 Task: Send a "Do Not Track" request with your browsing traffic.
Action: Mouse moved to (1105, 28)
Screenshot: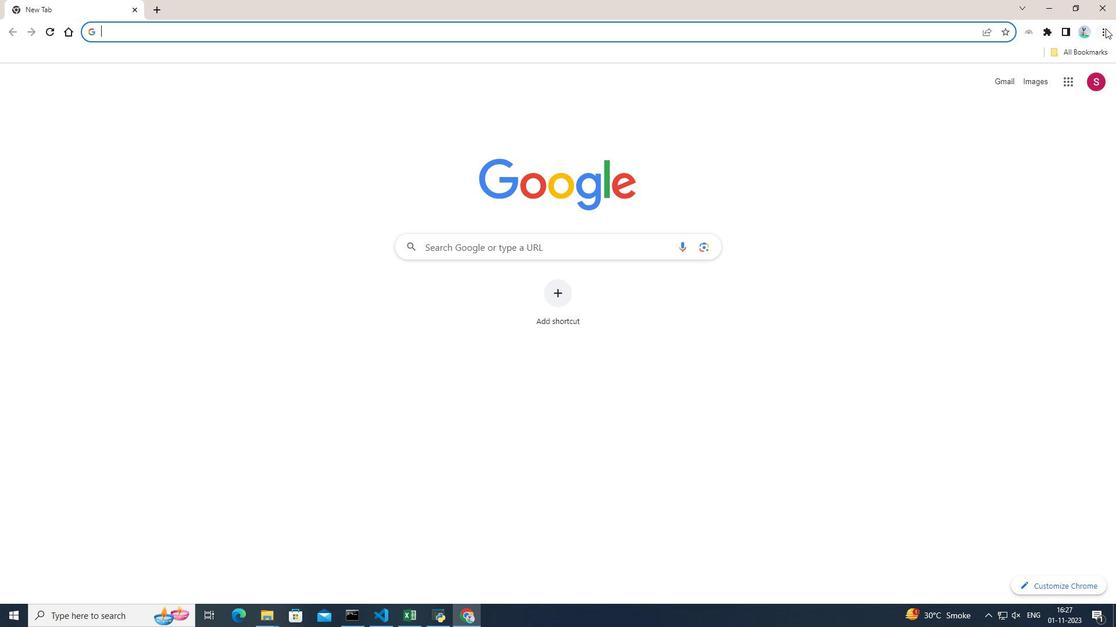 
Action: Mouse pressed left at (1105, 28)
Screenshot: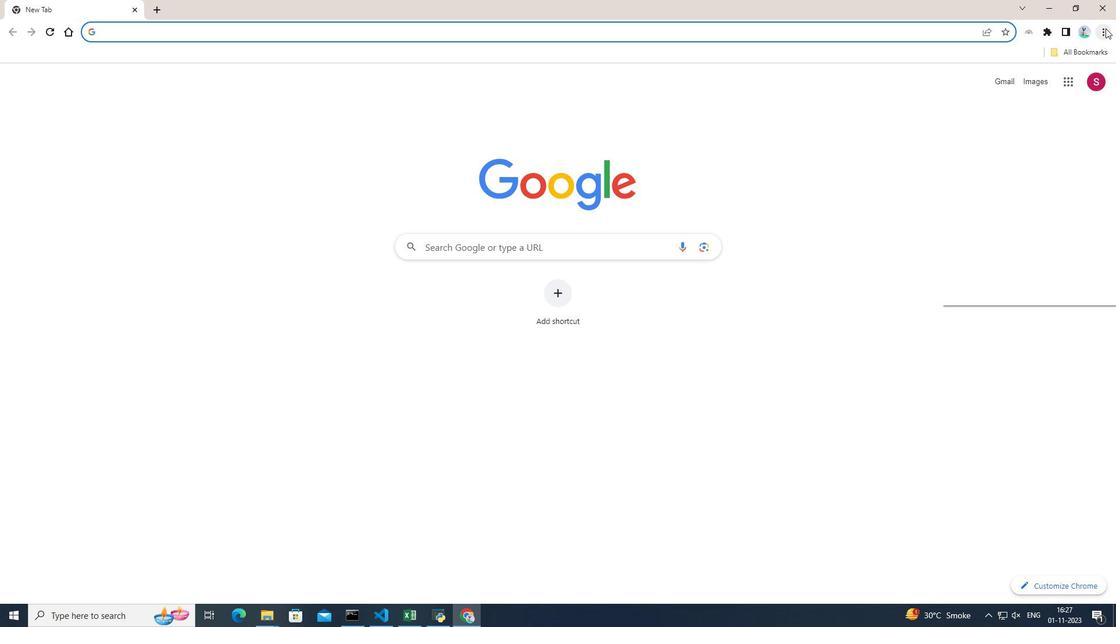 
Action: Mouse moved to (1031, 245)
Screenshot: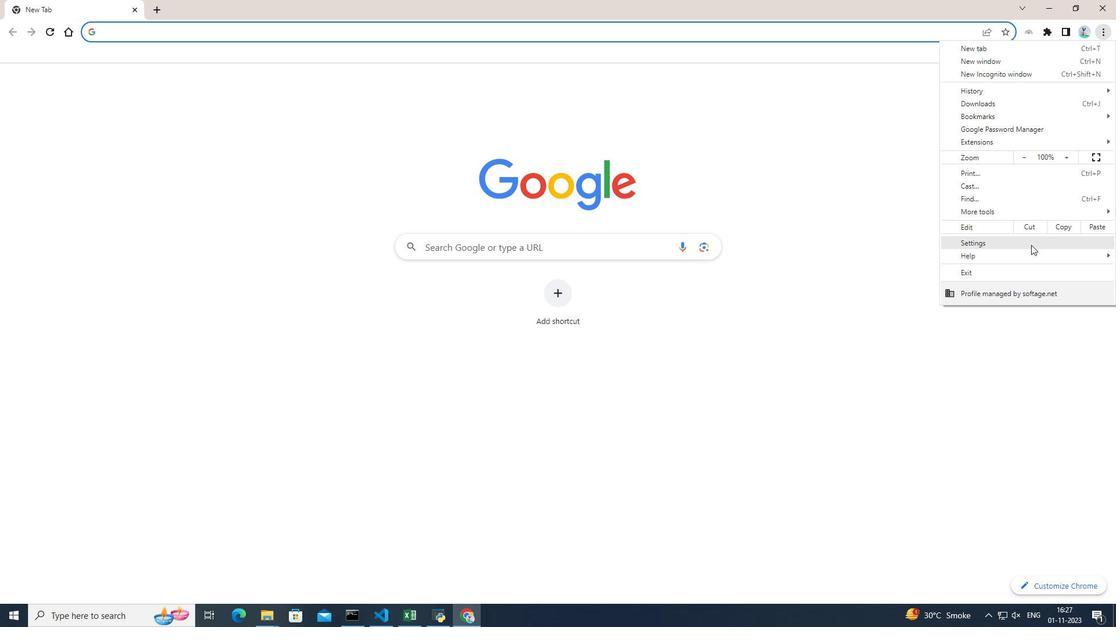 
Action: Mouse pressed left at (1031, 245)
Screenshot: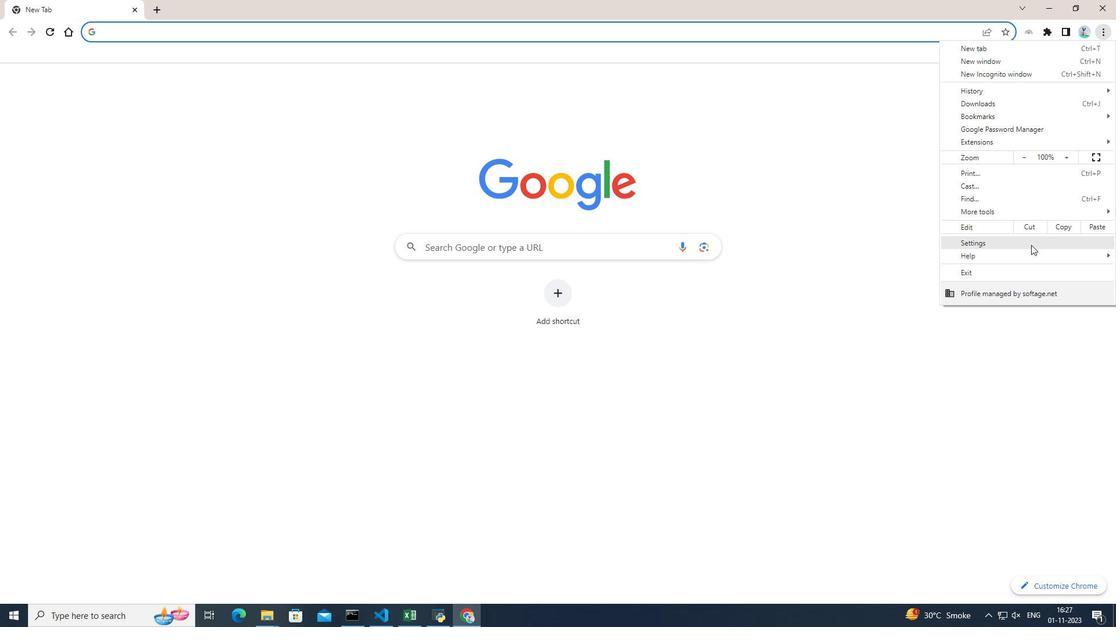 
Action: Mouse pressed left at (1031, 245)
Screenshot: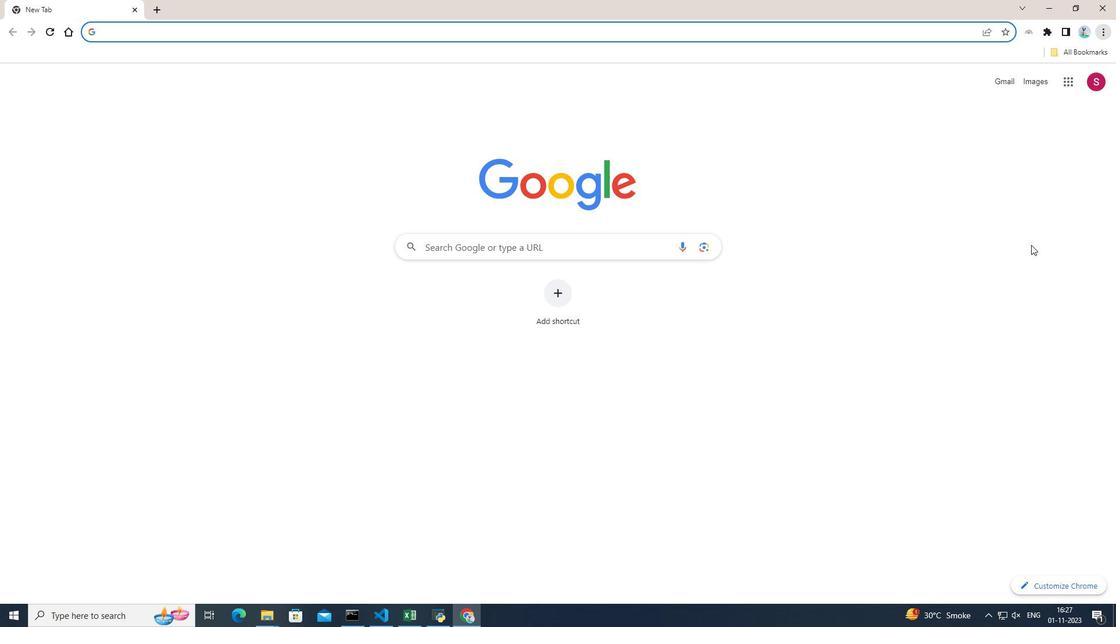 
Action: Mouse moved to (54, 137)
Screenshot: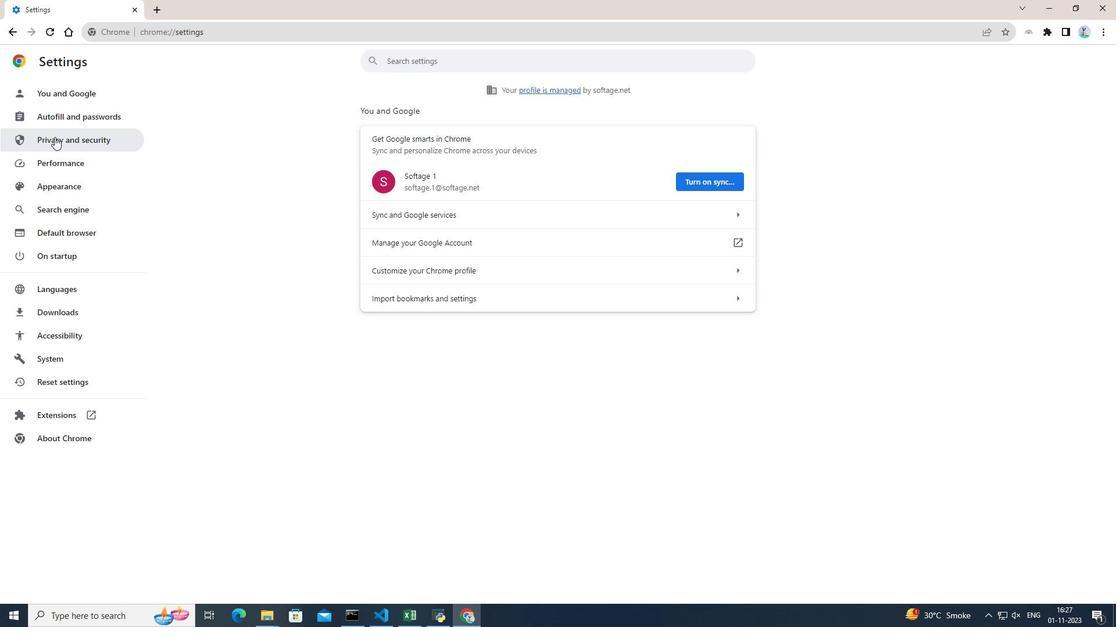 
Action: Mouse pressed left at (54, 137)
Screenshot: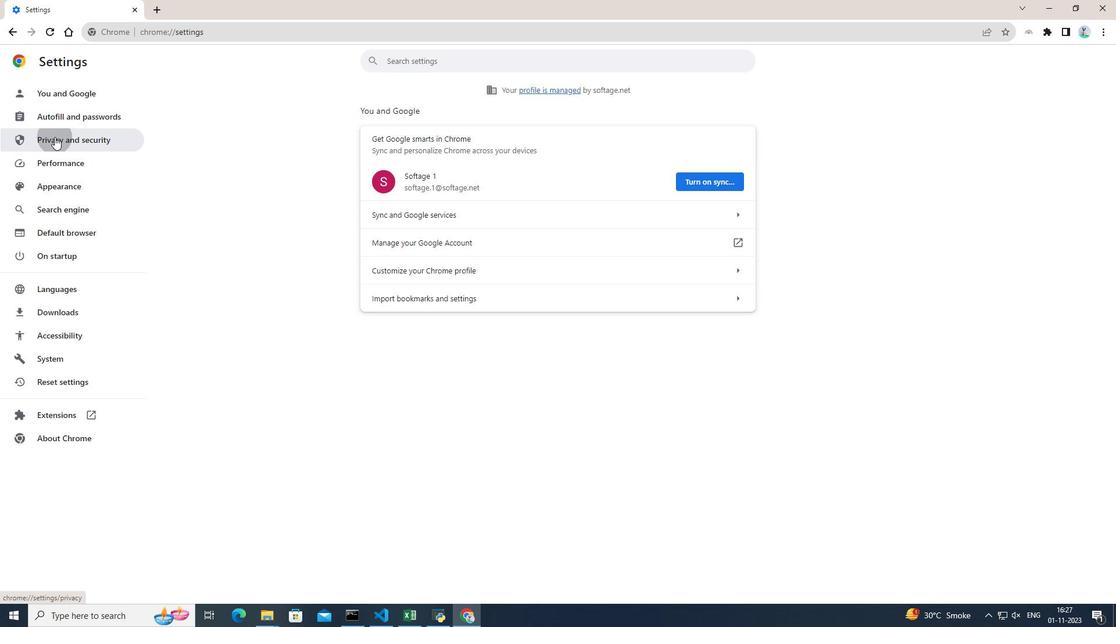 
Action: Mouse moved to (674, 266)
Screenshot: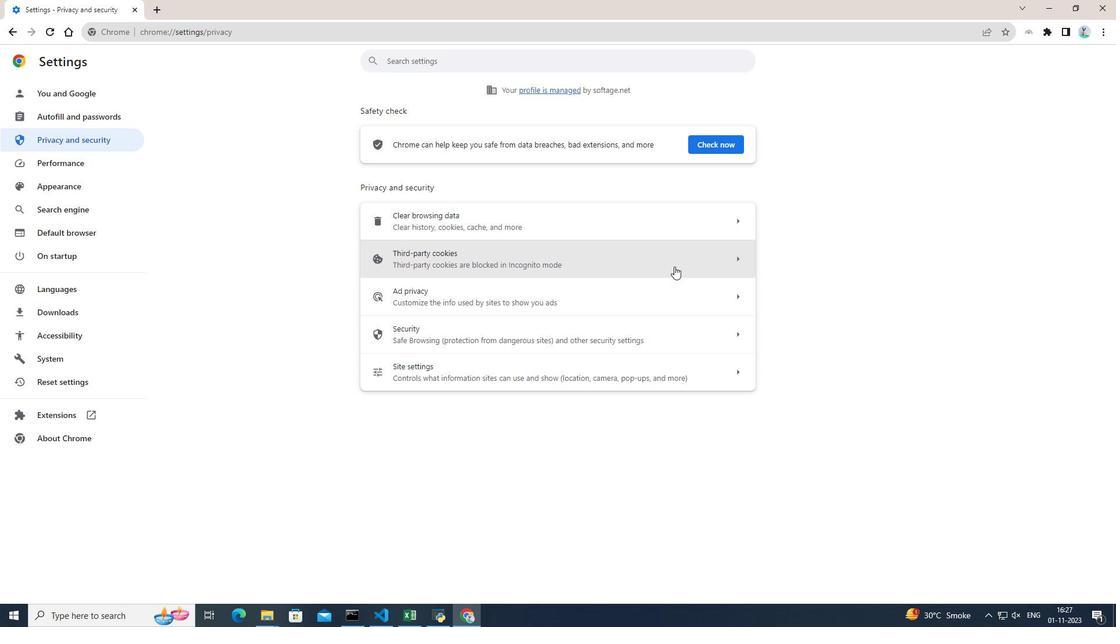 
Action: Mouse pressed left at (674, 266)
Screenshot: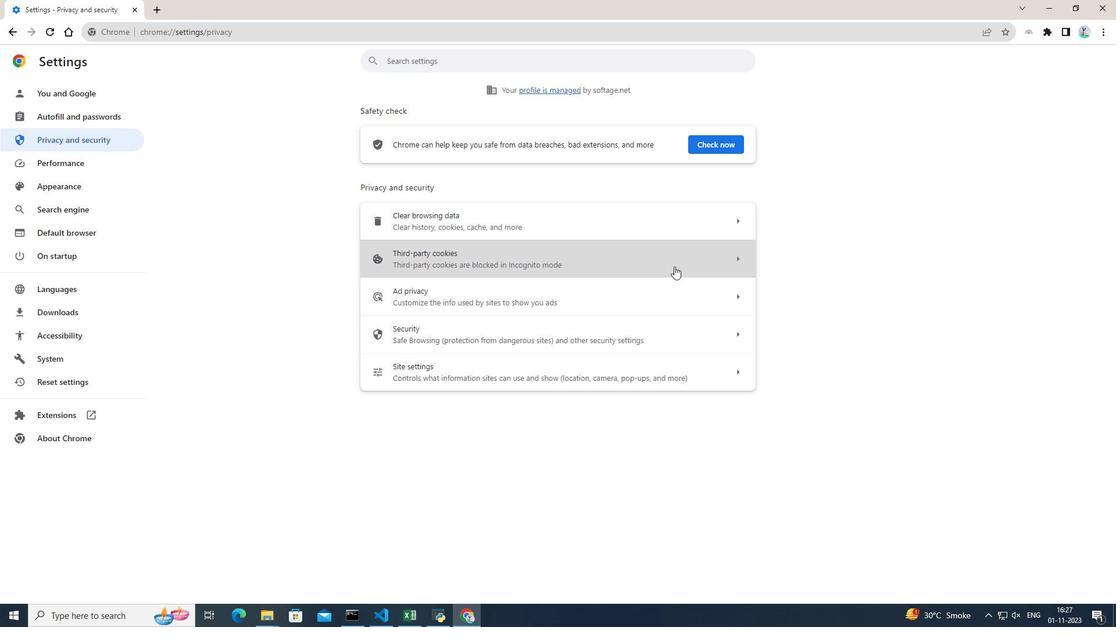 
Action: Mouse moved to (843, 428)
Screenshot: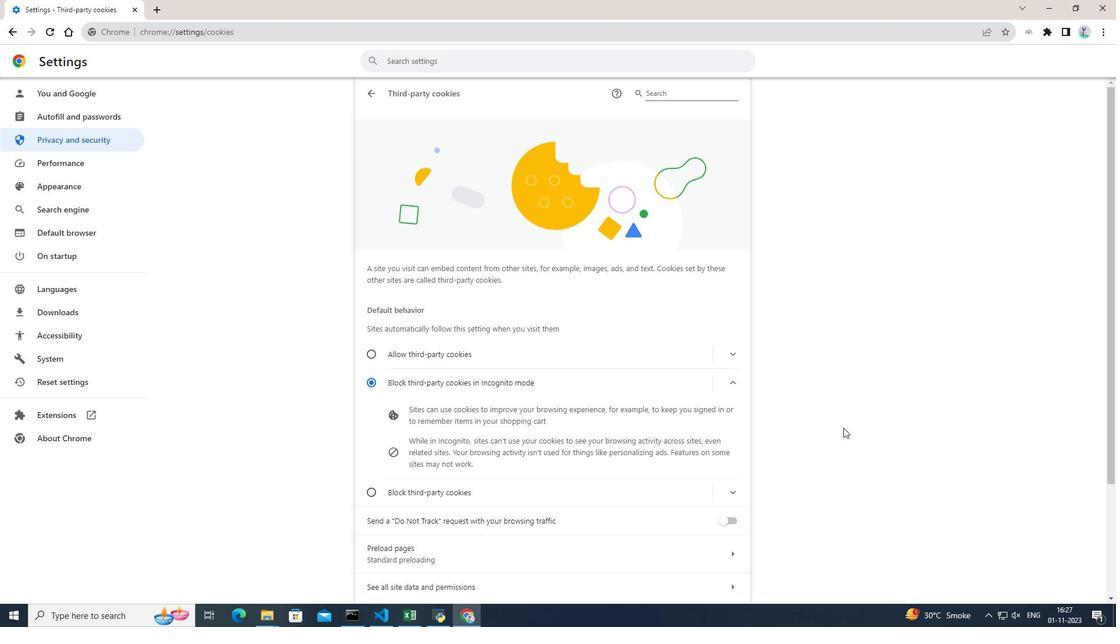 
Action: Mouse scrolled (843, 427) with delta (0, 0)
Screenshot: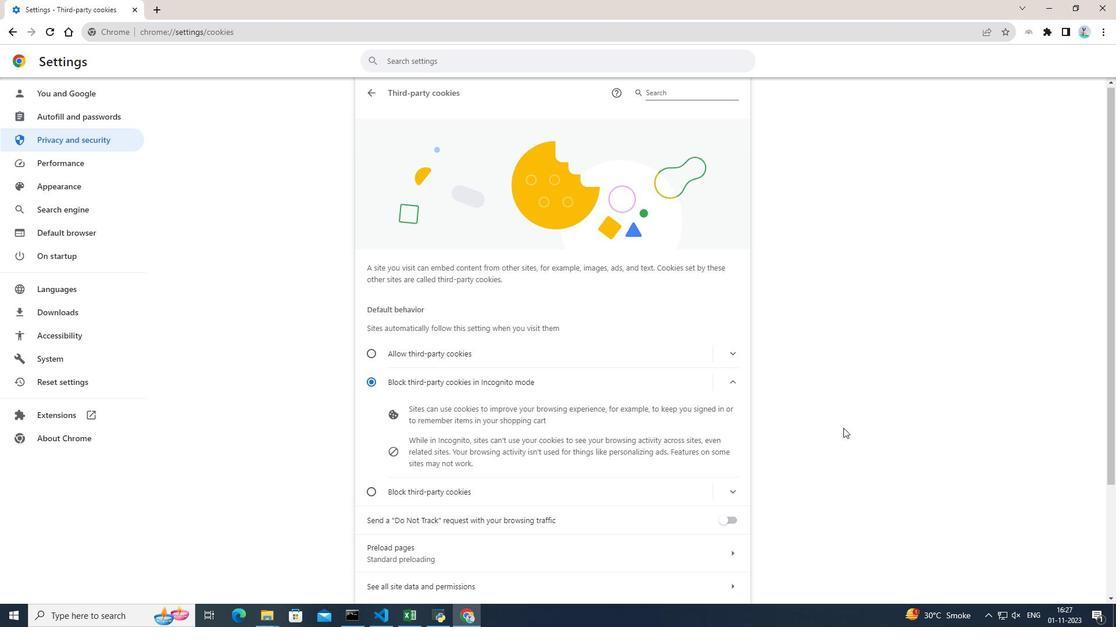 
Action: Mouse scrolled (843, 427) with delta (0, 0)
Screenshot: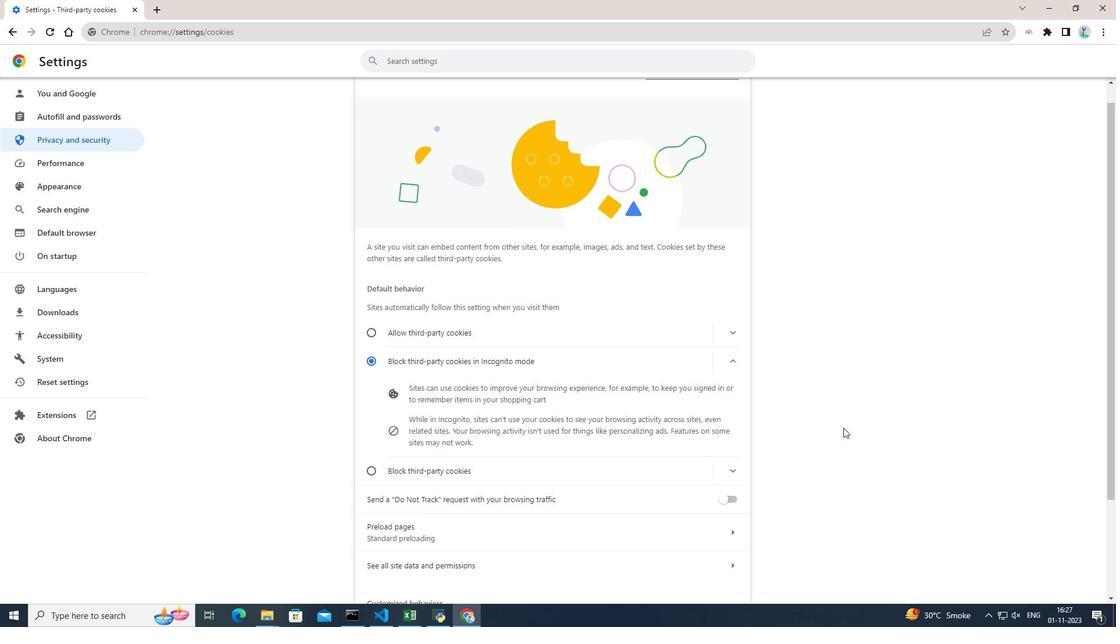 
Action: Mouse scrolled (843, 427) with delta (0, 0)
Screenshot: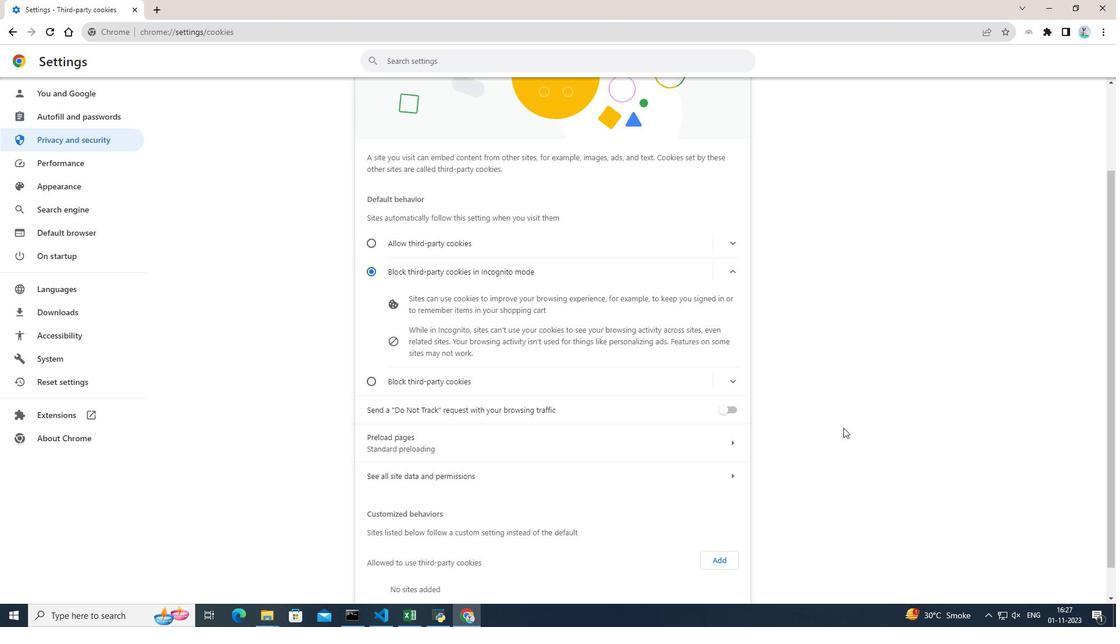 
Action: Mouse moved to (727, 380)
Screenshot: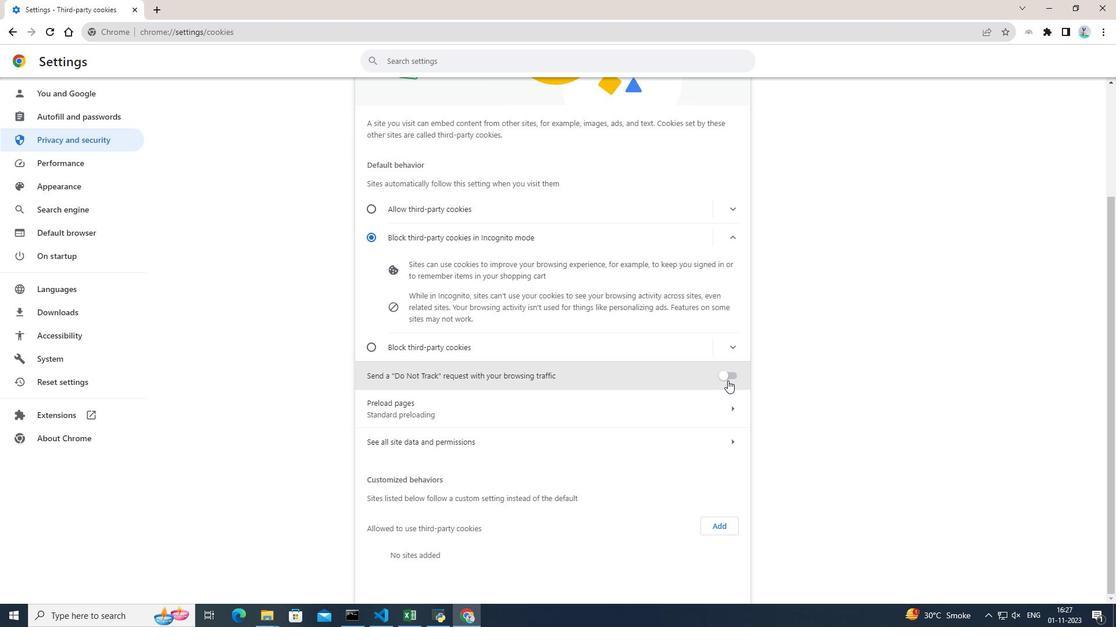 
Action: Mouse pressed left at (727, 380)
Screenshot: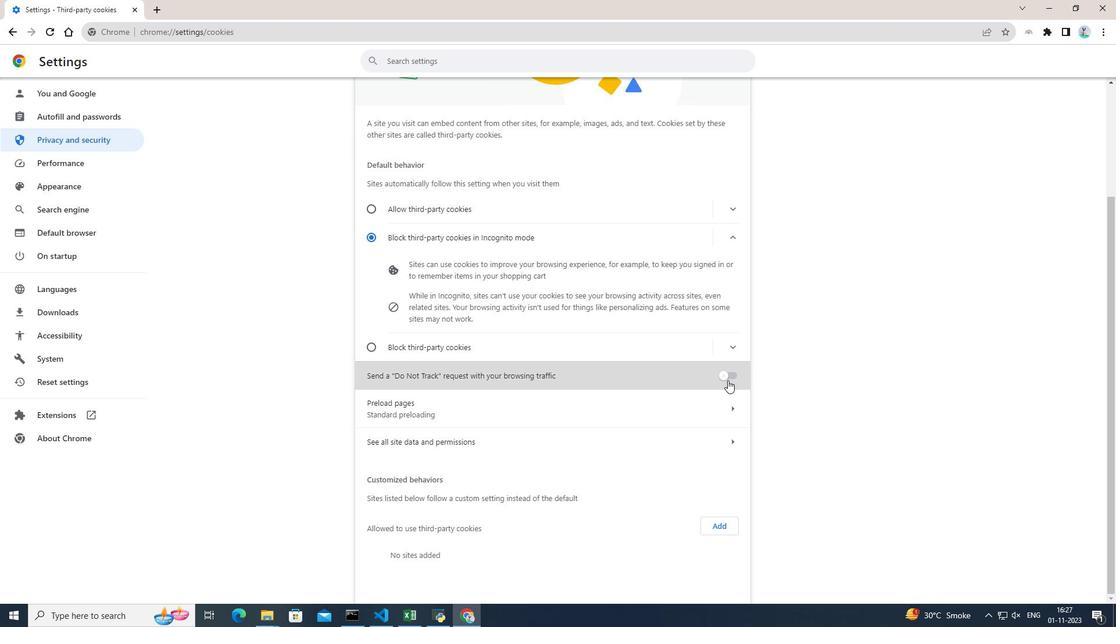 
Action: Mouse moved to (680, 380)
Screenshot: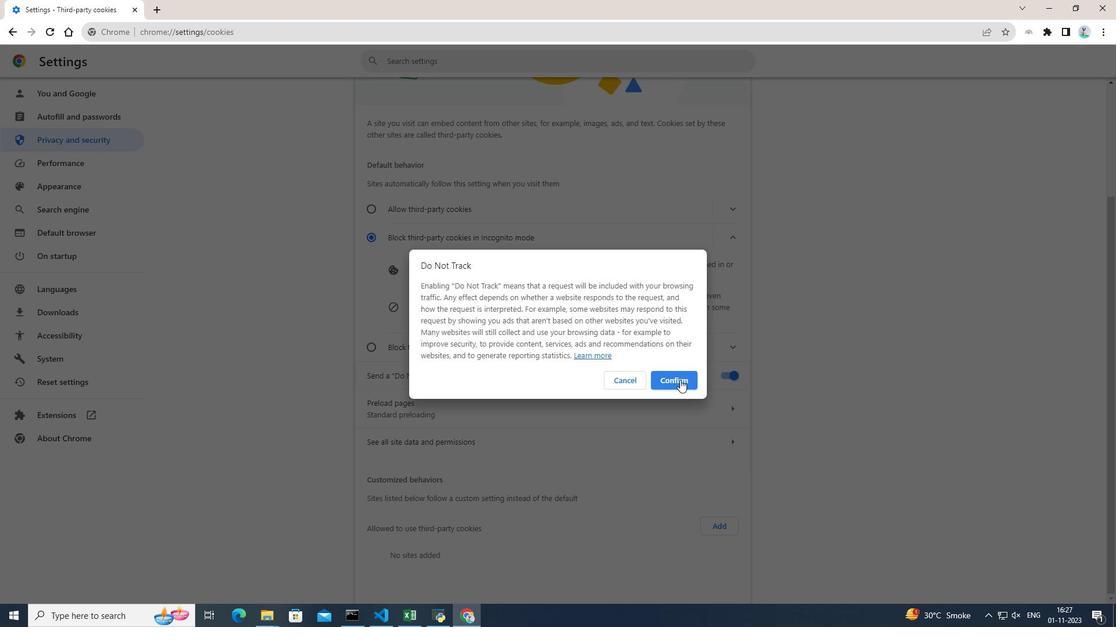 
Action: Mouse pressed left at (680, 380)
Screenshot: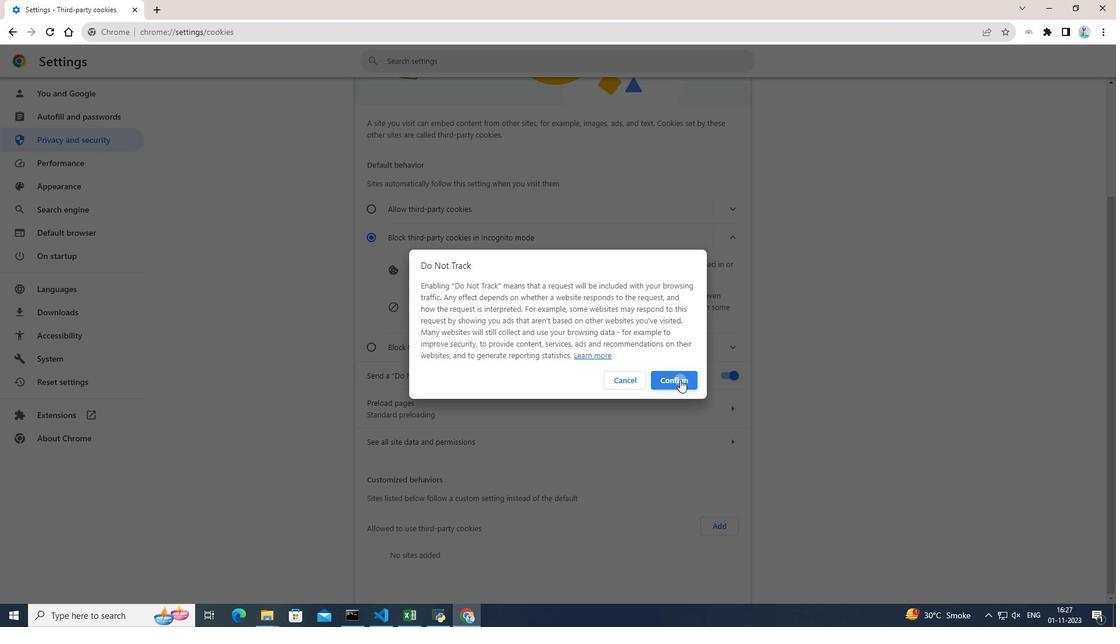 
Action: Mouse moved to (906, 377)
Screenshot: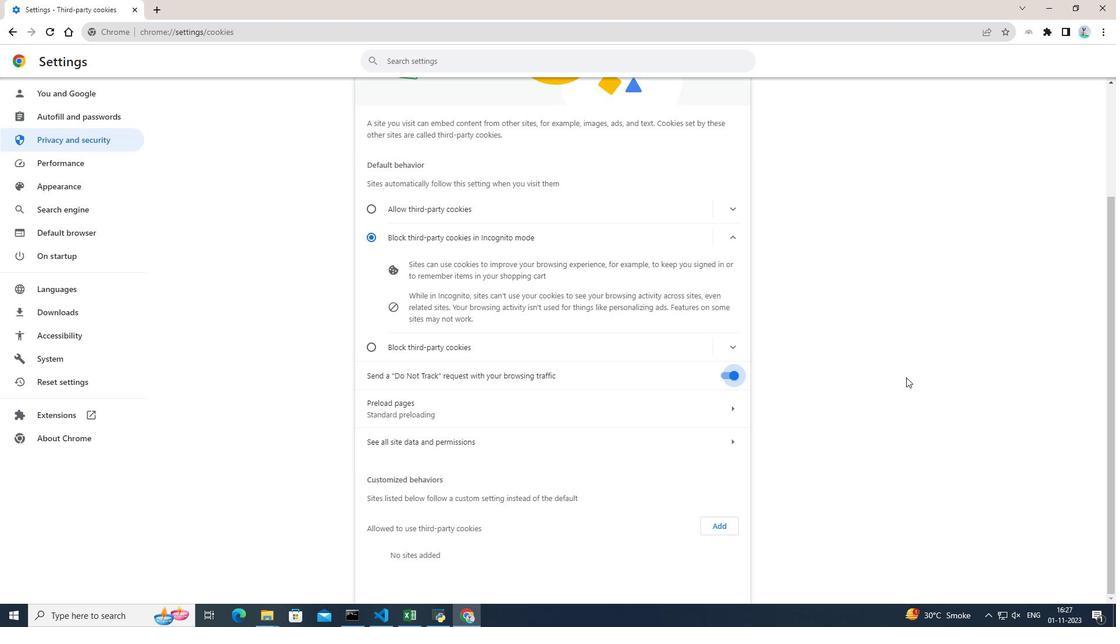 
